 Task: Create in the project AgileFocus and in the Backlog issue 'Develop a new tool for automated testing of mobile application battery consumption and energy efficiency' a child issue 'Email campaign deliverability tracking and analysis', and assign it to team member softage.3@softage.net. Create in the project AgileFocus and in the Backlog issue 'Upgrade the error logging and monitoring capabilities of a web application to improve error detection and resolution' a child issue 'Chatbot conversation user intent analysis and reporting', and assign it to team member softage.4@softage.net
Action: Mouse moved to (668, 507)
Screenshot: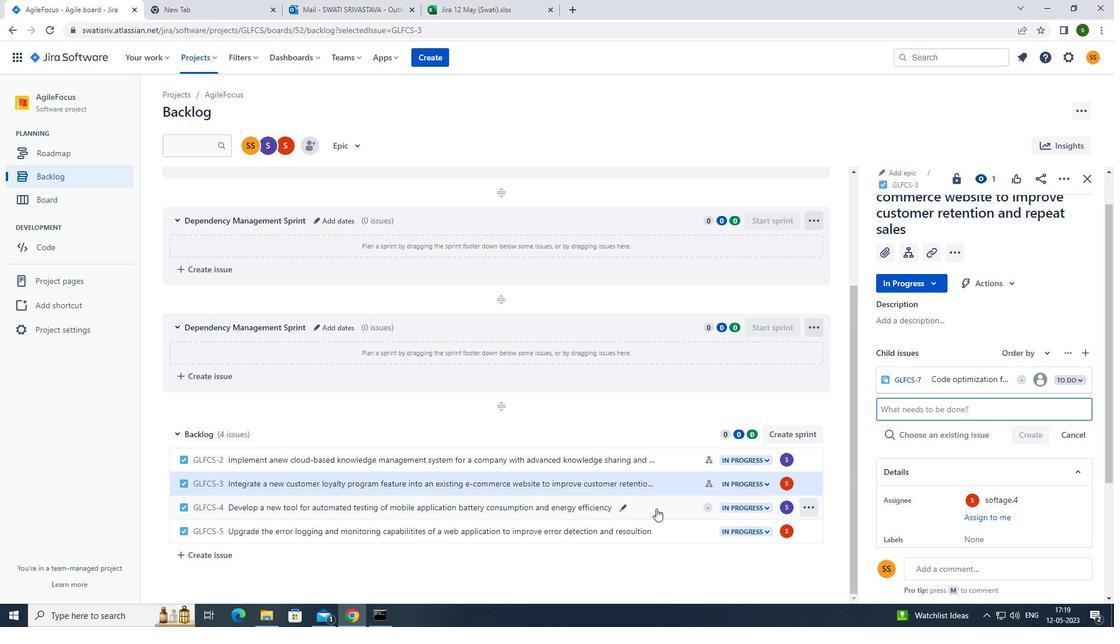 
Action: Mouse pressed left at (668, 507)
Screenshot: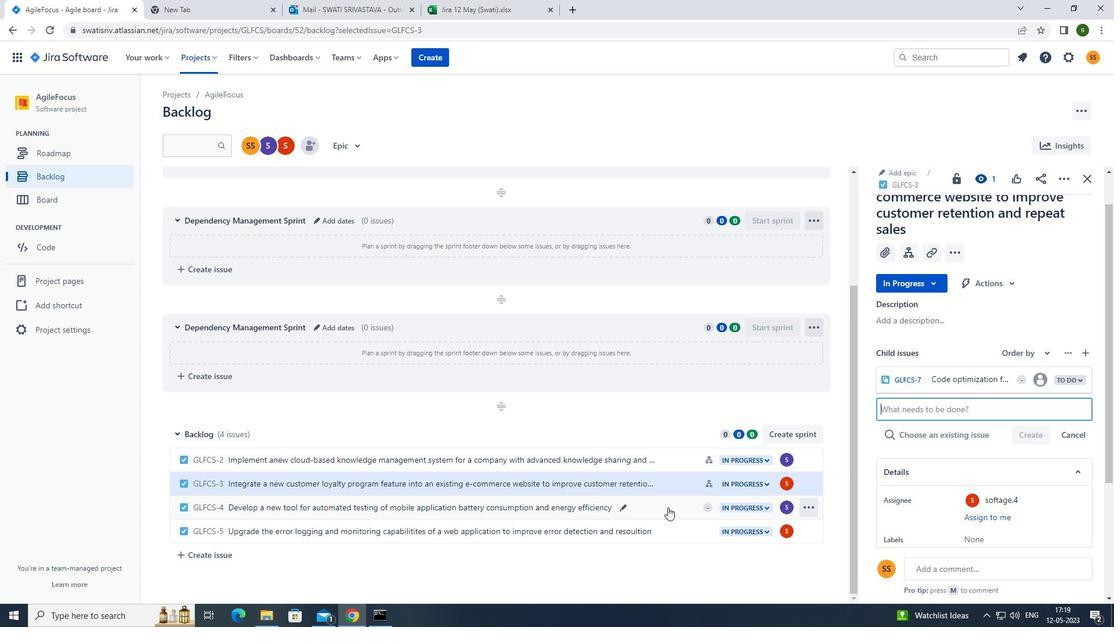 
Action: Mouse moved to (909, 277)
Screenshot: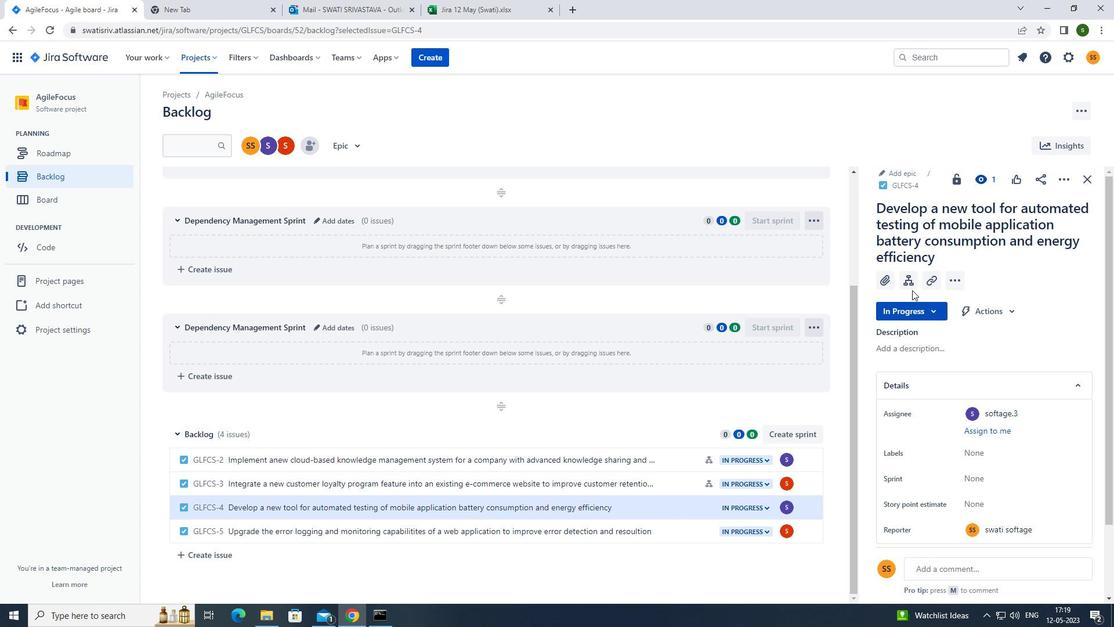 
Action: Mouse pressed left at (909, 277)
Screenshot: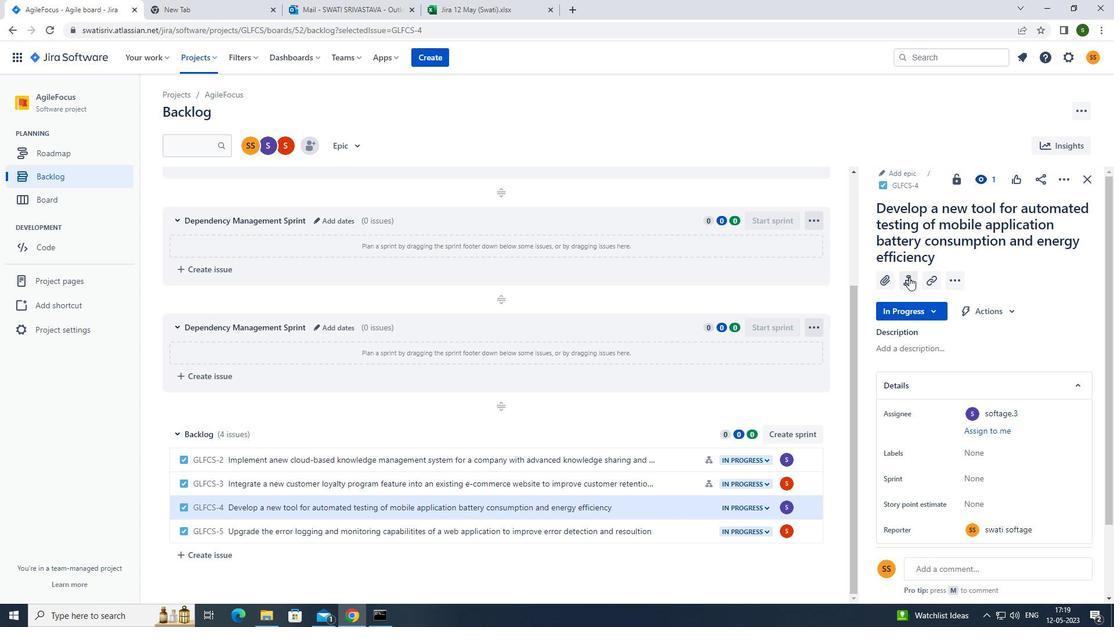 
Action: Mouse moved to (920, 373)
Screenshot: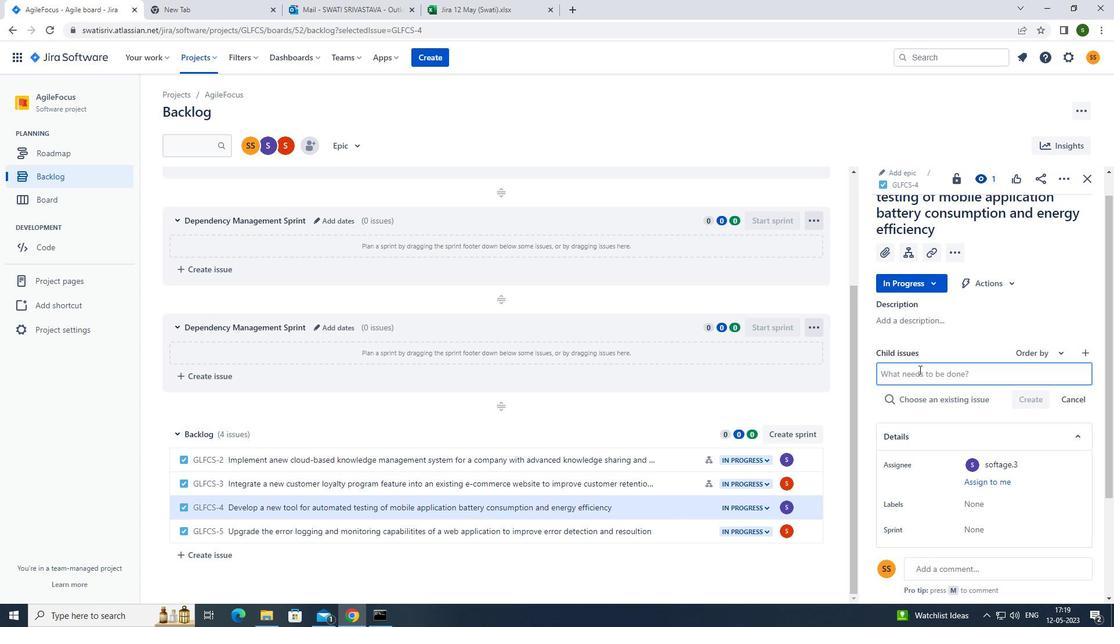 
Action: Mouse pressed left at (920, 373)
Screenshot: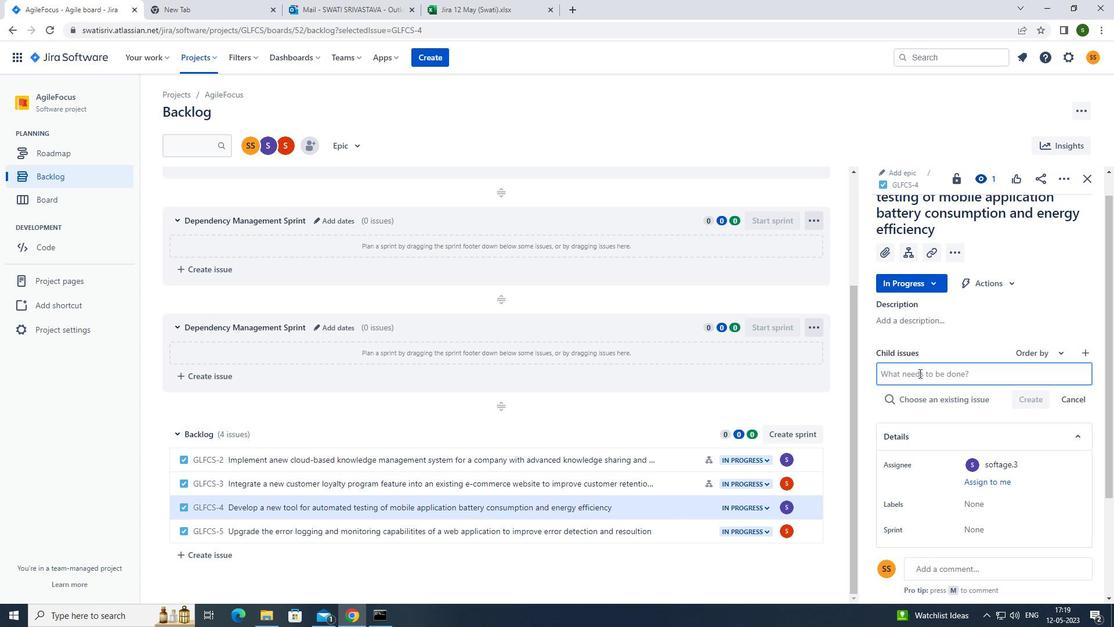 
Action: Key pressed <Key.caps_lock>e<Key.caps_lock>mail<Key.space>campaign<Key.space>deliverability<Key.space>tracking<Key.space>and<Key.space>analysis<Key.enter>
Screenshot: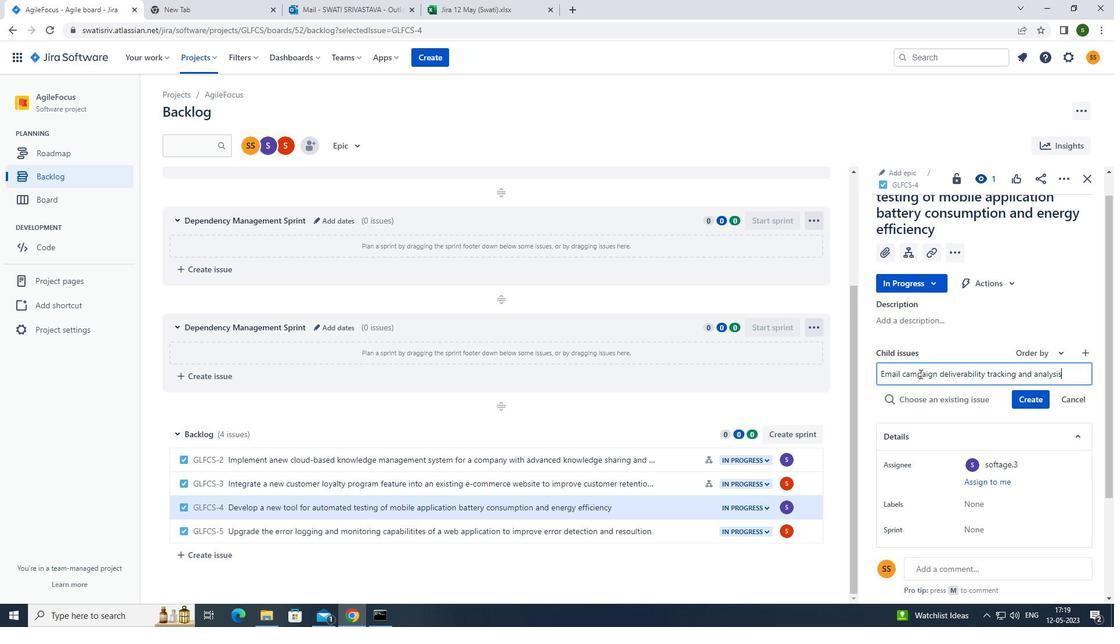 
Action: Mouse moved to (1045, 379)
Screenshot: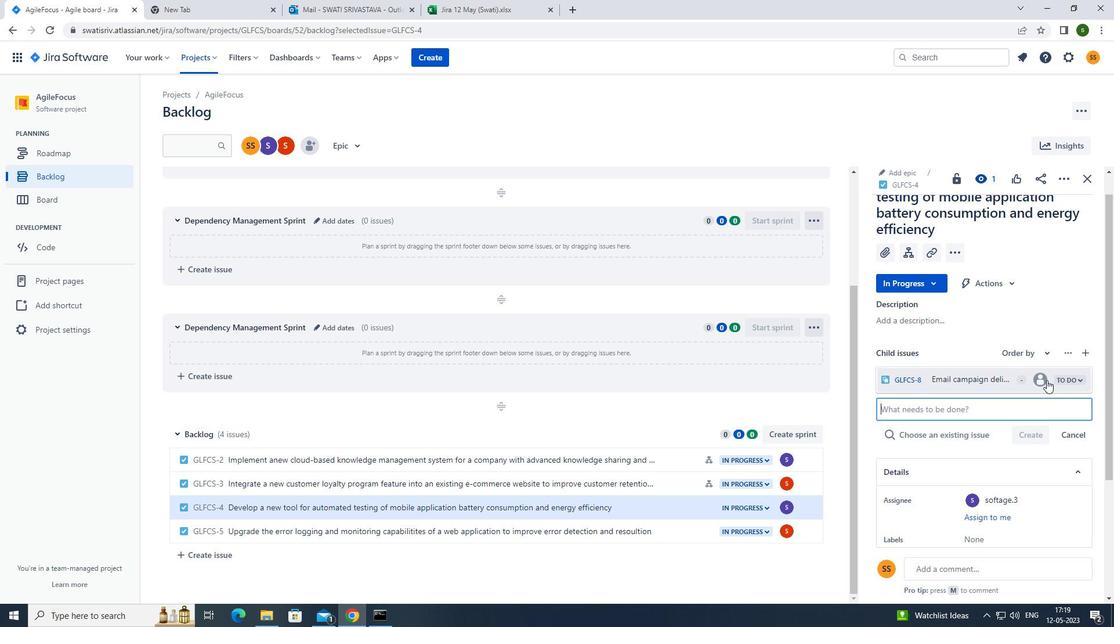 
Action: Mouse pressed left at (1045, 379)
Screenshot: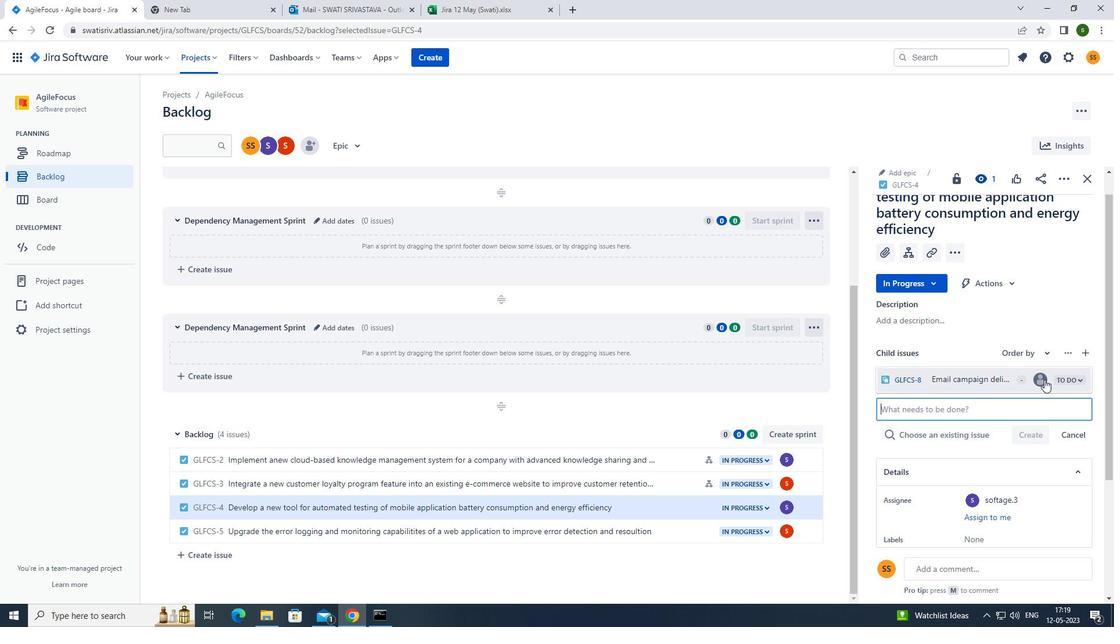 
Action: Mouse moved to (943, 409)
Screenshot: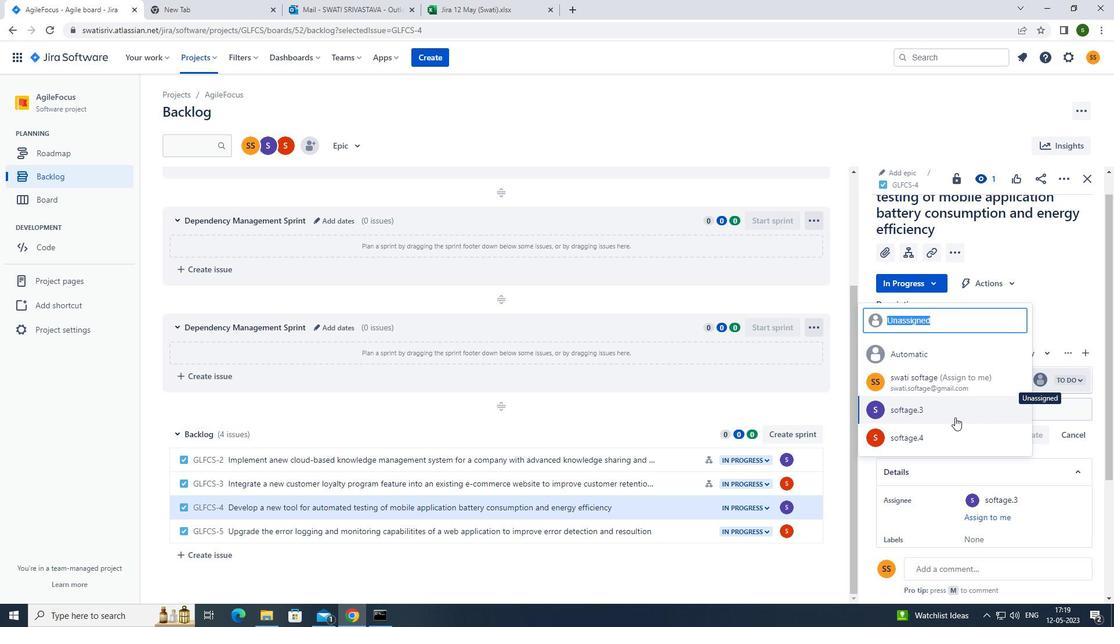 
Action: Mouse pressed left at (943, 409)
Screenshot: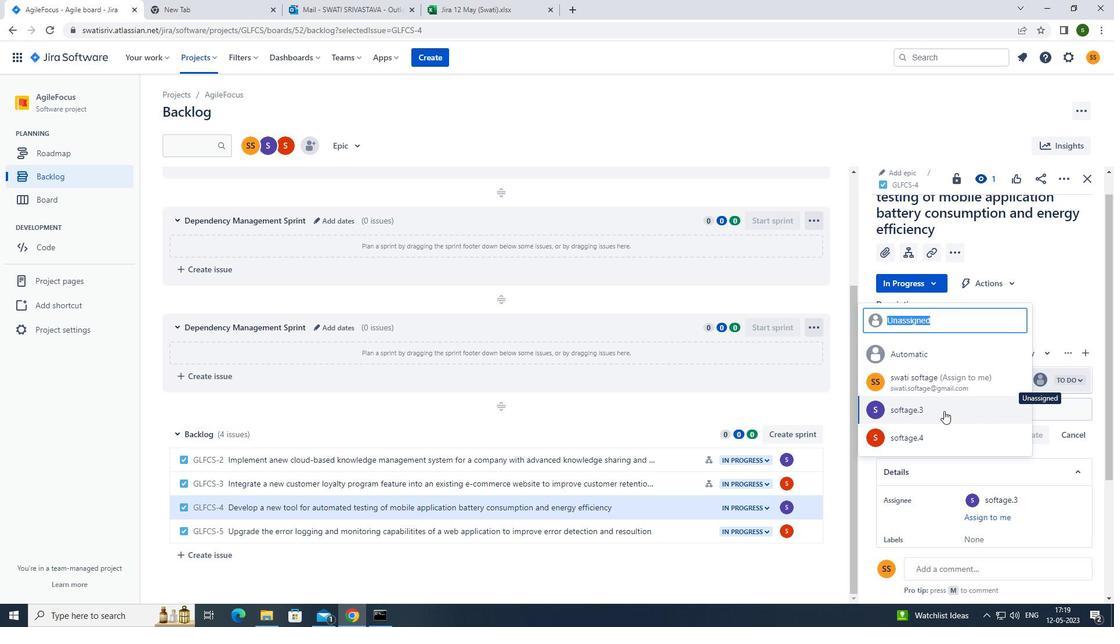 
Action: Mouse moved to (686, 539)
Screenshot: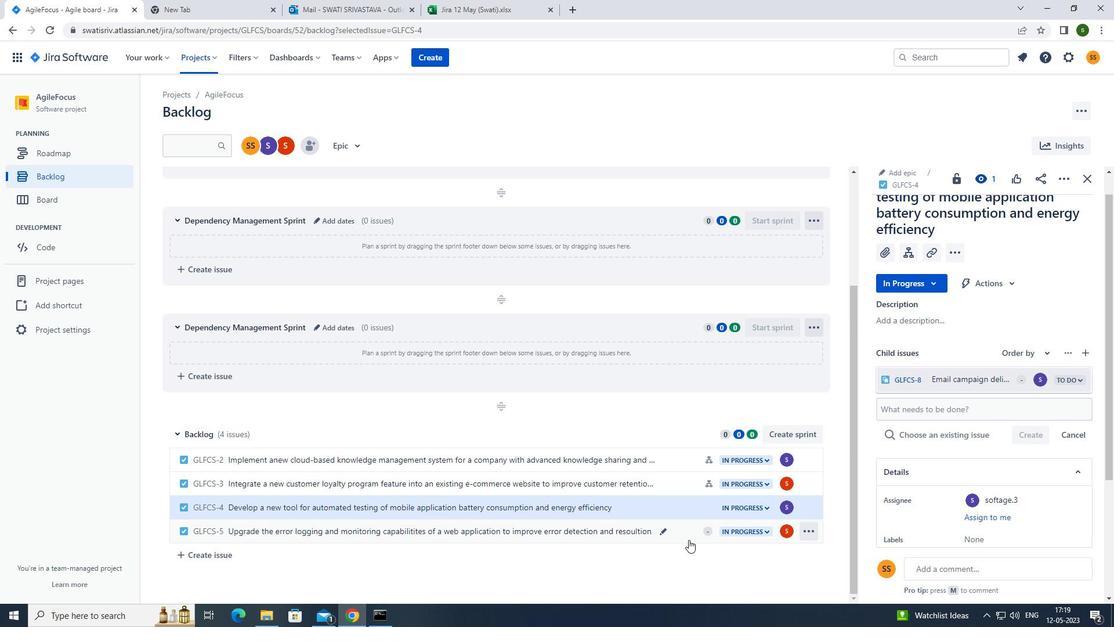 
Action: Mouse pressed left at (686, 539)
Screenshot: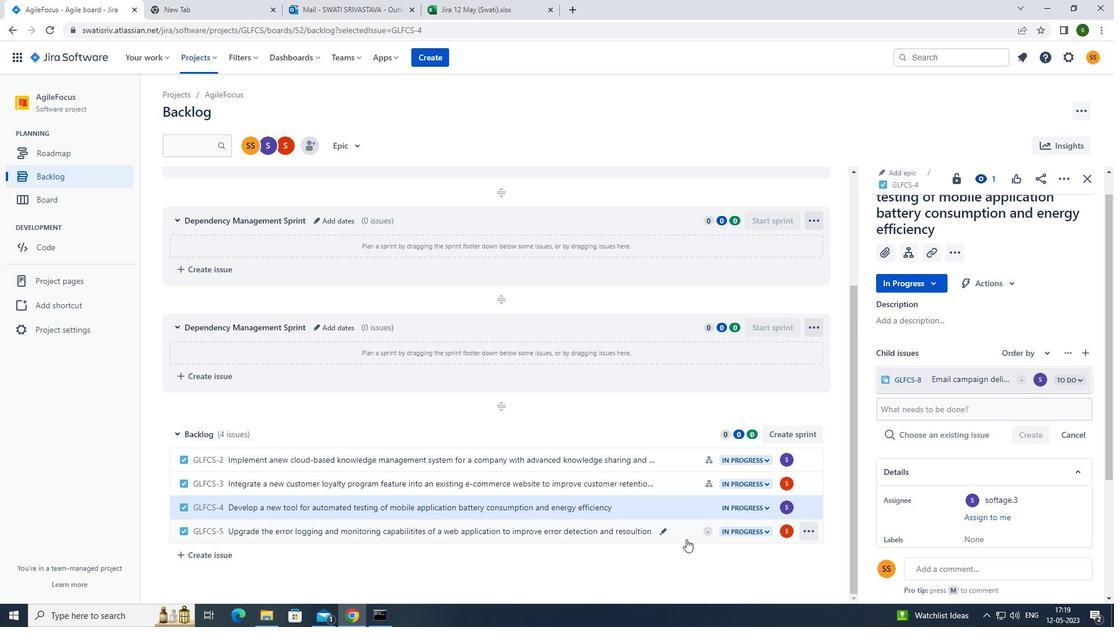 
Action: Mouse moved to (911, 285)
Screenshot: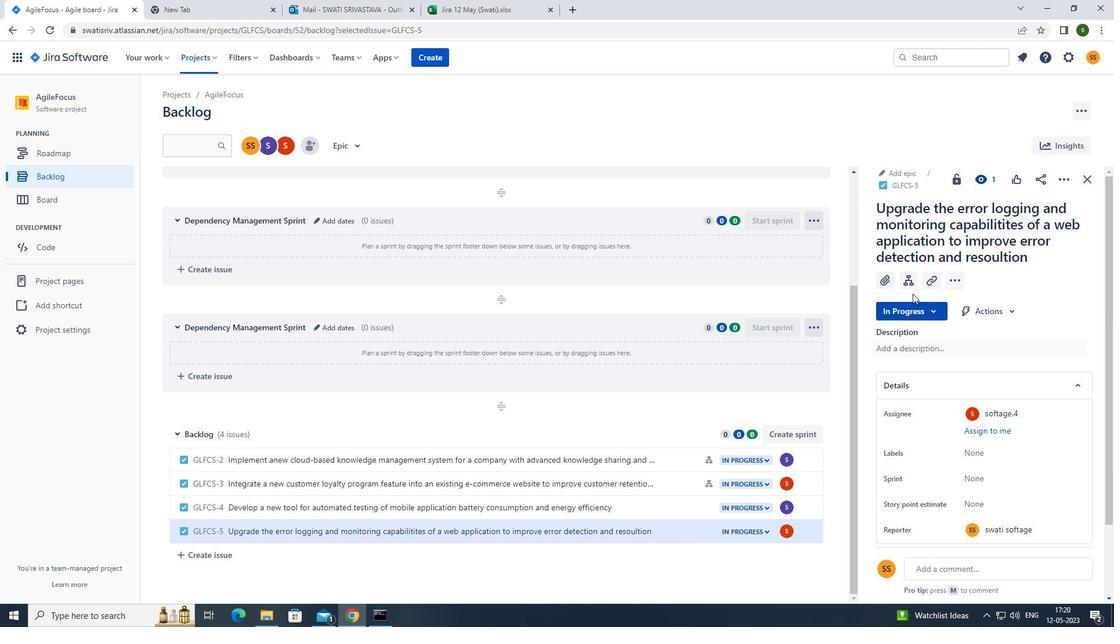 
Action: Mouse pressed left at (911, 285)
Screenshot: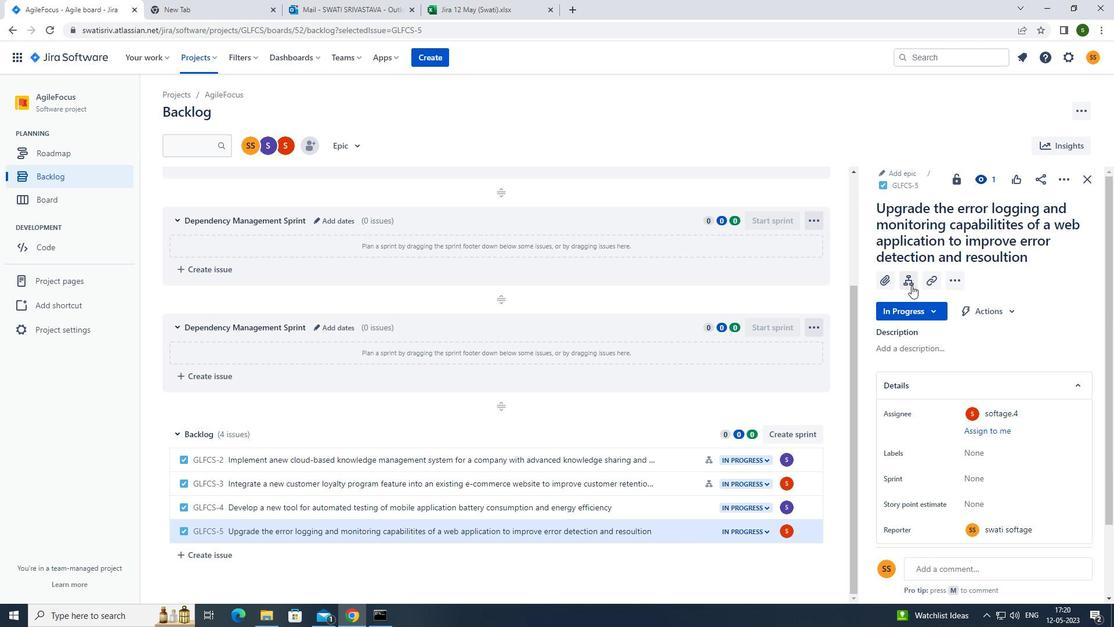 
Action: Mouse moved to (941, 371)
Screenshot: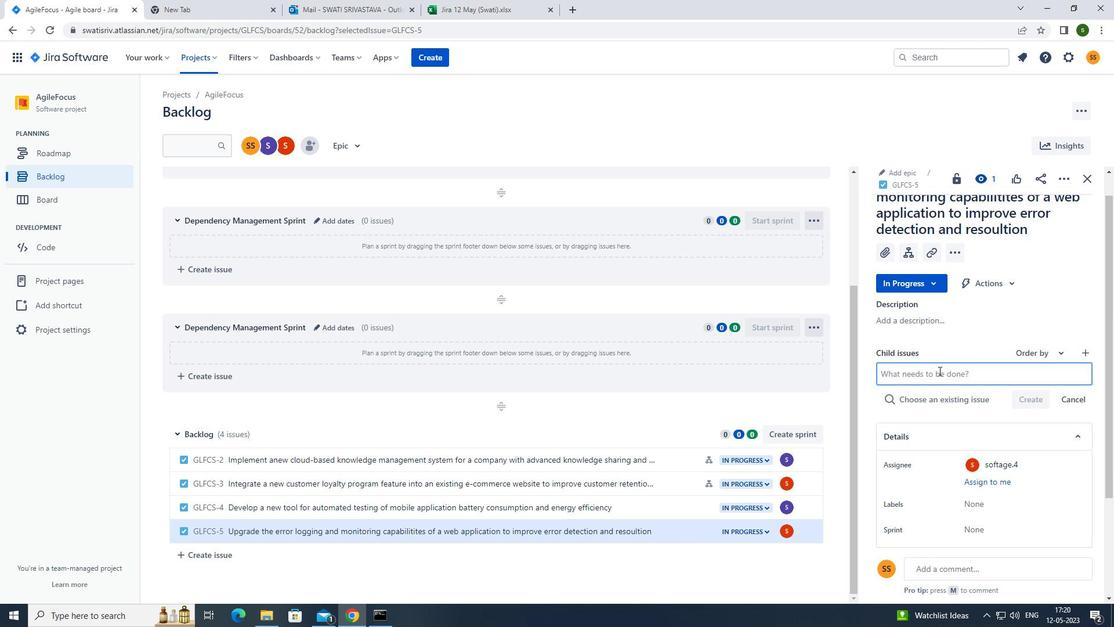 
Action: Mouse pressed left at (941, 371)
Screenshot: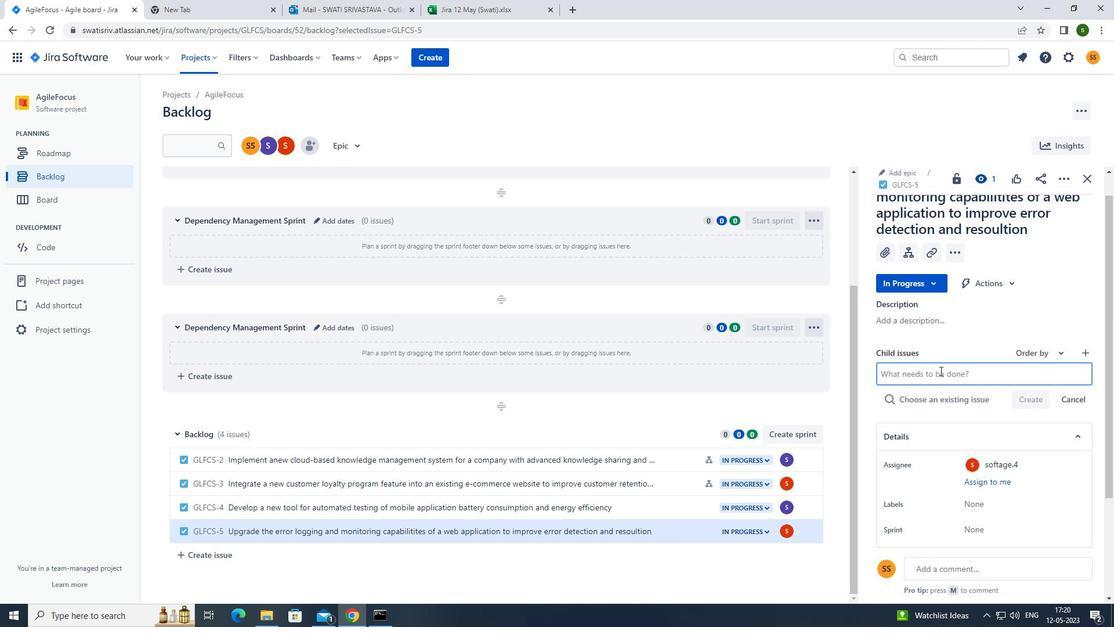 
Action: Key pressed <Key.caps_lock>c<Key.caps_lock>hatbot<Key.space>conversation<Key.space>user<Key.space>intent<Key.space>analysis<Key.space>and<Key.space>reporting<Key.enter>
Screenshot: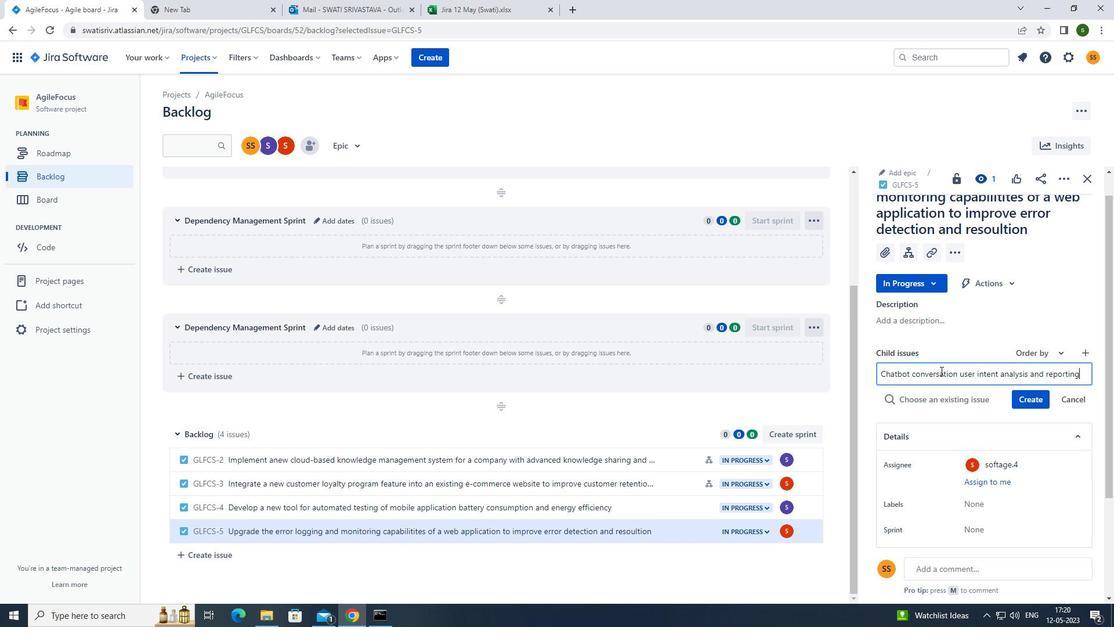 
Action: Mouse moved to (1077, 379)
Screenshot: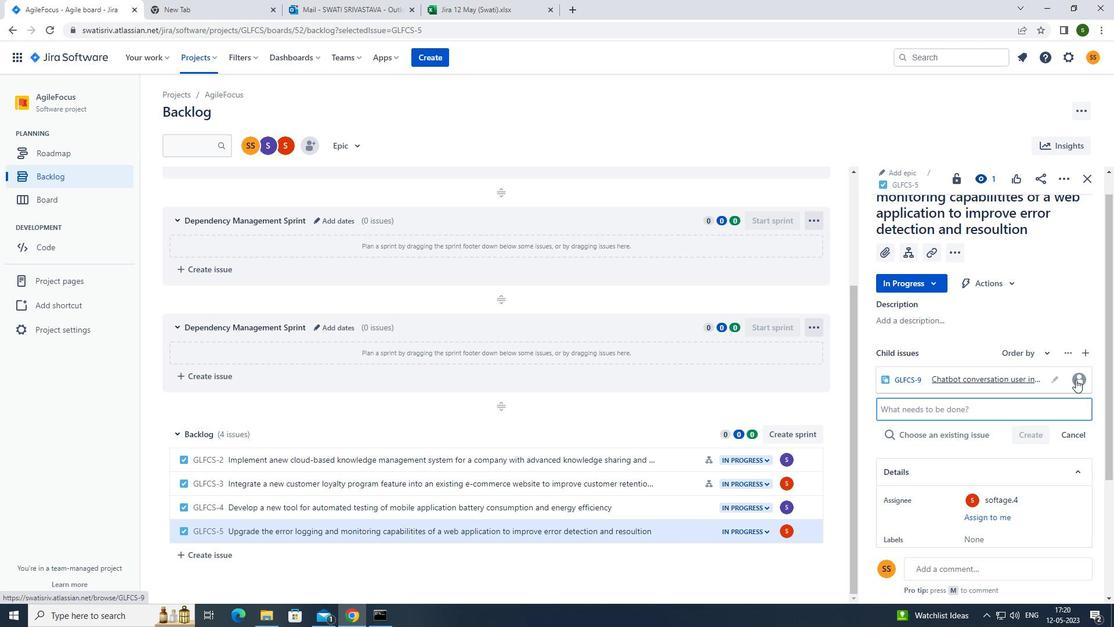 
Action: Mouse pressed left at (1077, 379)
Screenshot: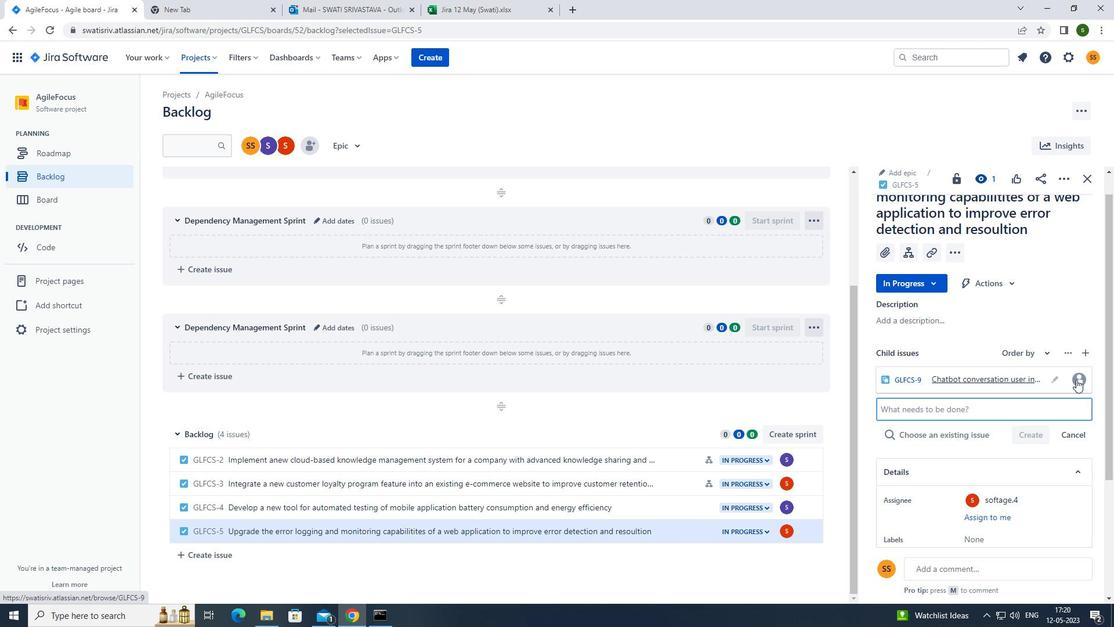 
Action: Mouse moved to (993, 324)
Screenshot: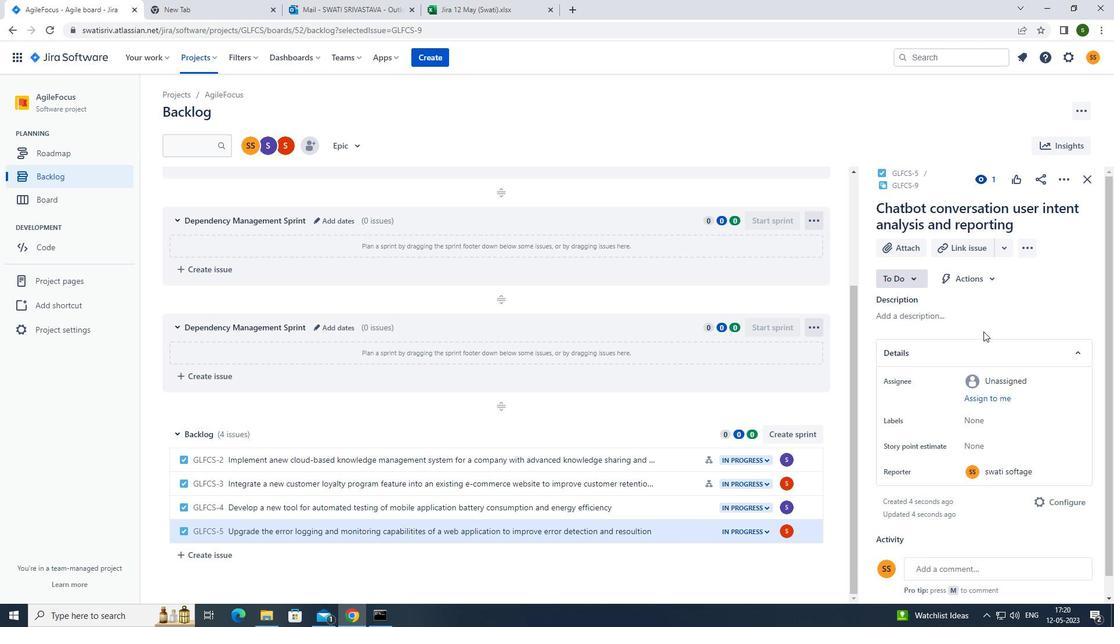 
Action: Mouse scrolled (993, 324) with delta (0, 0)
Screenshot: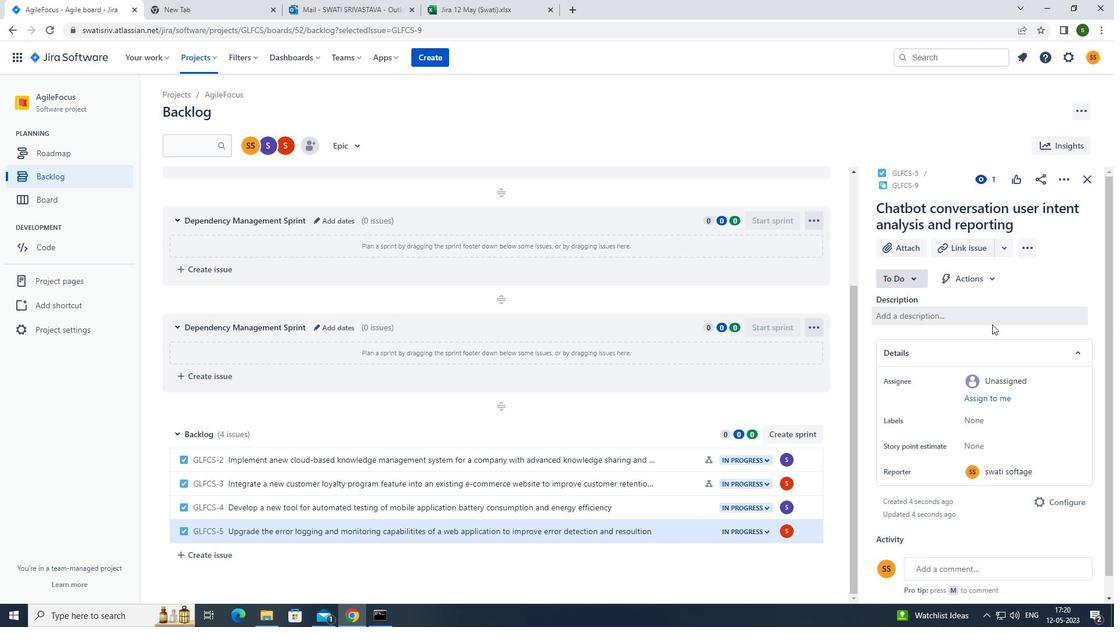 
Action: Mouse scrolled (993, 324) with delta (0, 0)
Screenshot: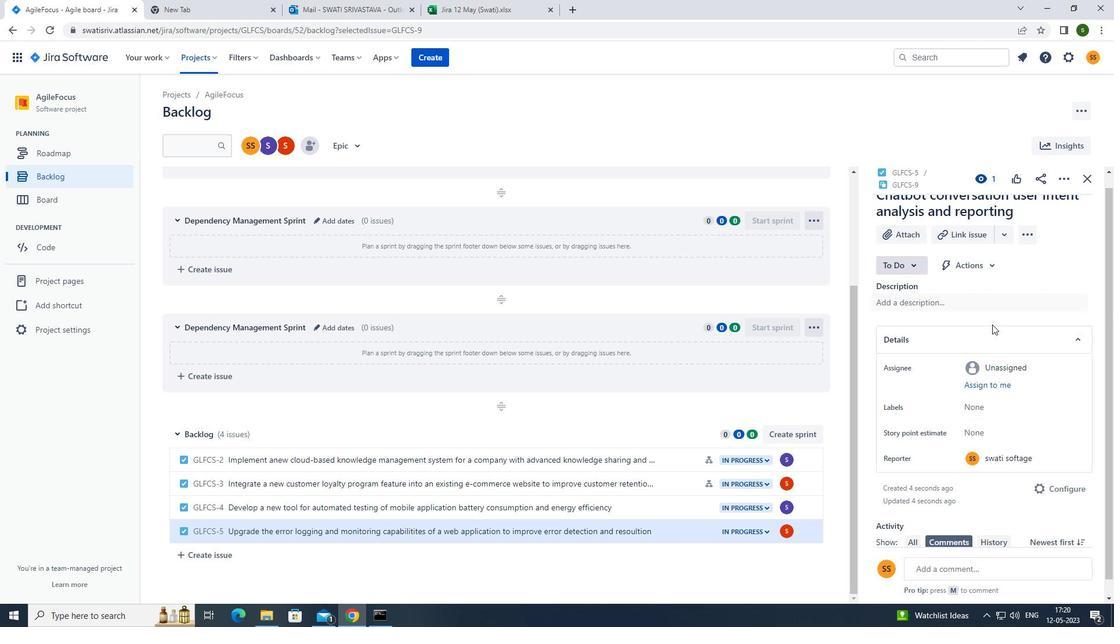 
Action: Mouse moved to (713, 538)
Screenshot: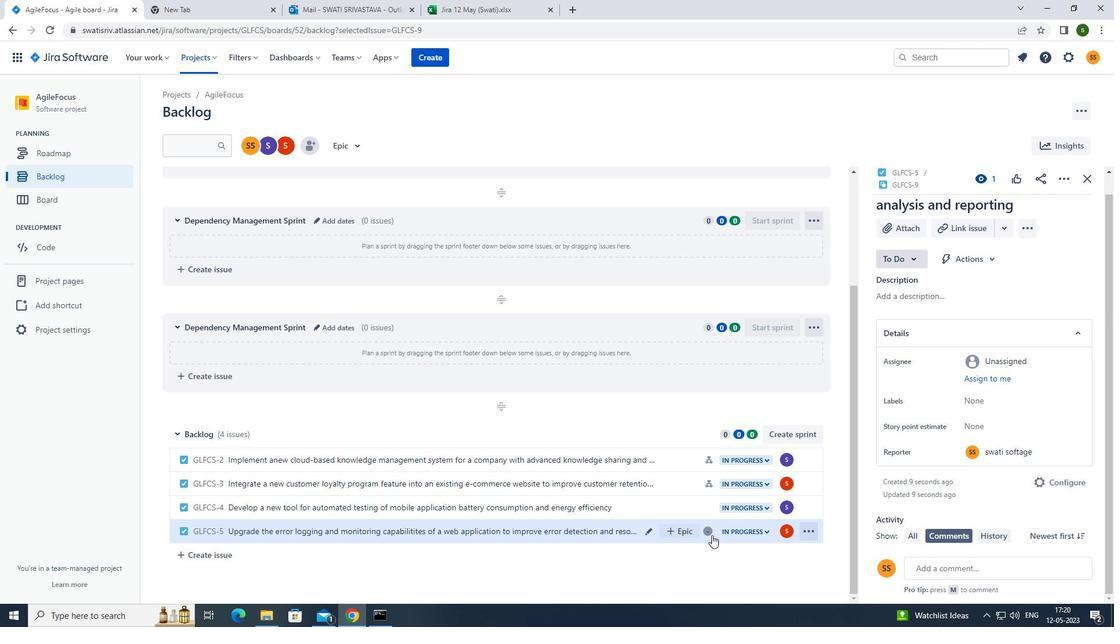 
Action: Mouse pressed left at (713, 538)
Screenshot: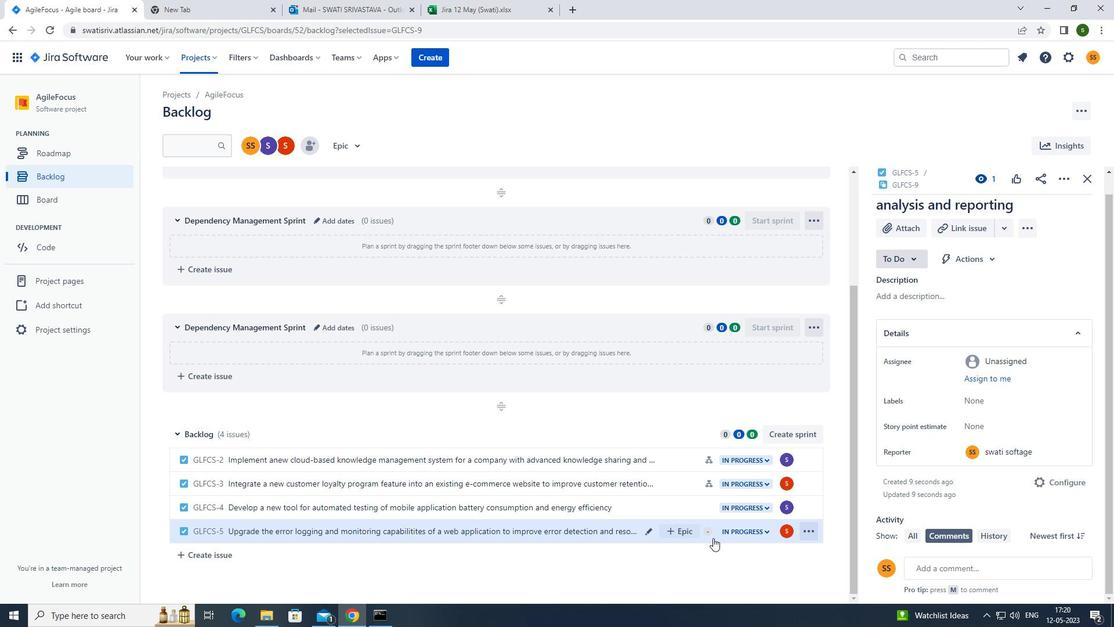 
Action: Mouse moved to (906, 278)
Screenshot: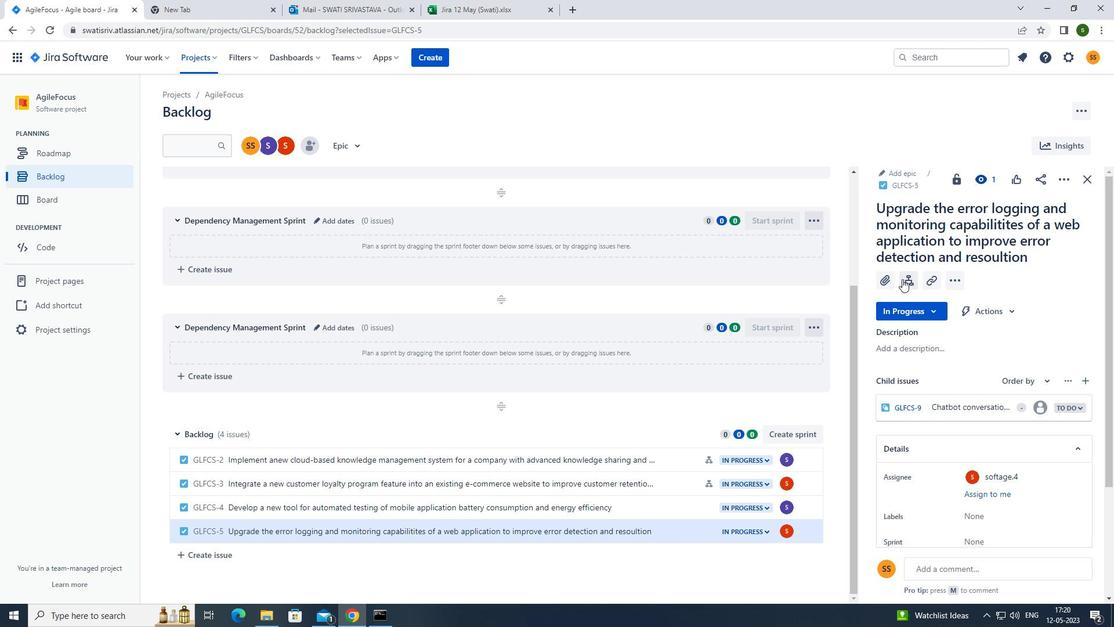 
Action: Mouse pressed left at (906, 278)
Screenshot: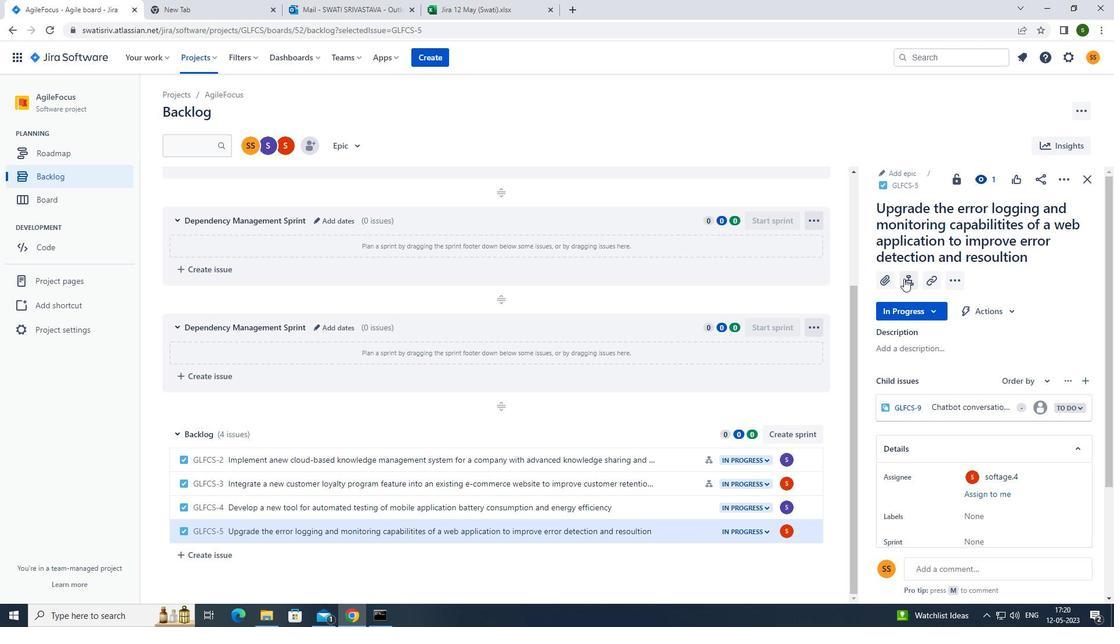 
Action: Mouse moved to (1042, 344)
Screenshot: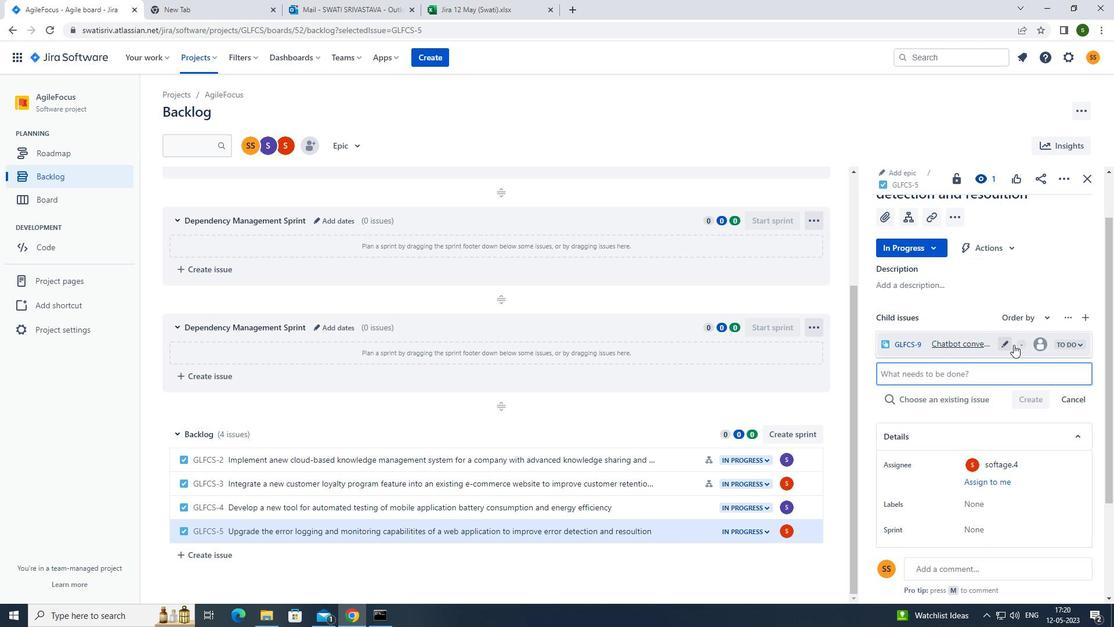 
Action: Mouse pressed left at (1042, 344)
Screenshot: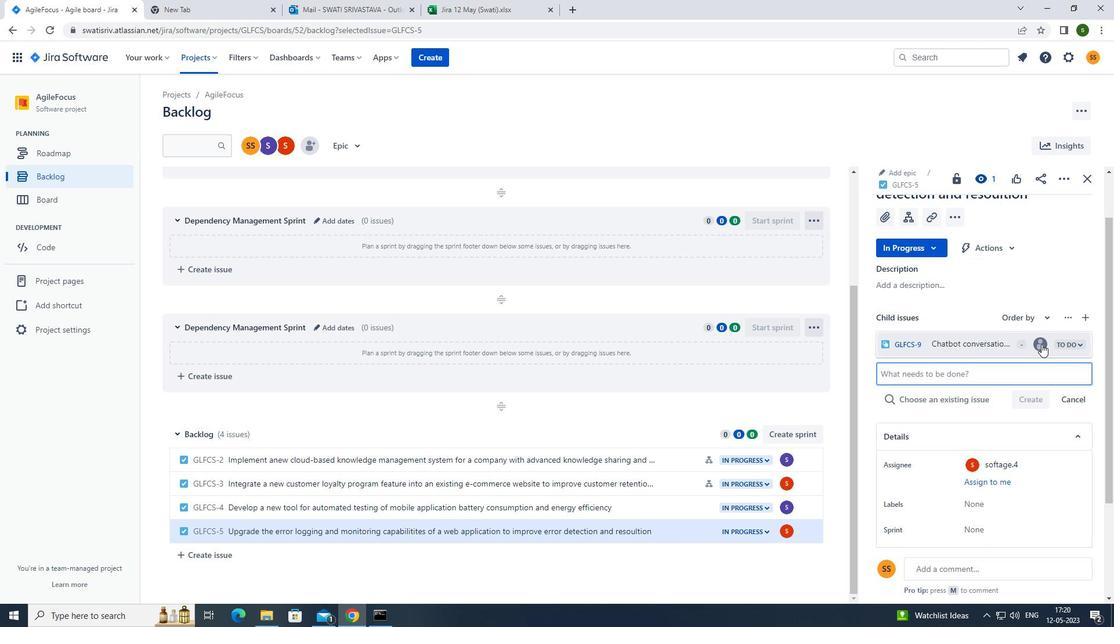 
Action: Mouse moved to (936, 402)
Screenshot: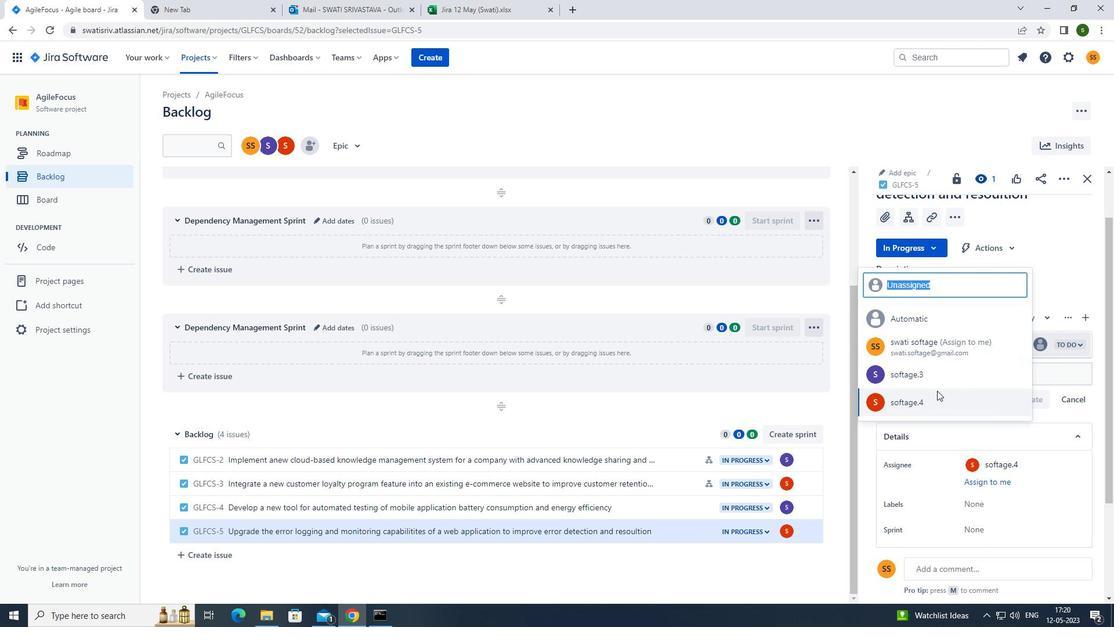 
Action: Mouse pressed left at (936, 402)
Screenshot: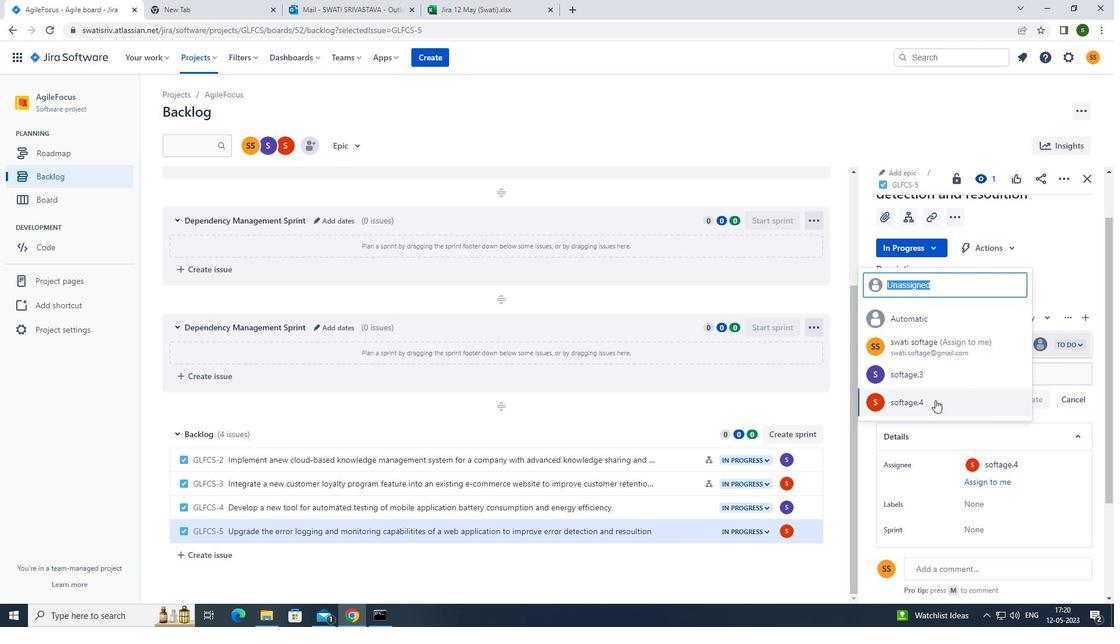 
Action: Mouse moved to (937, 401)
Screenshot: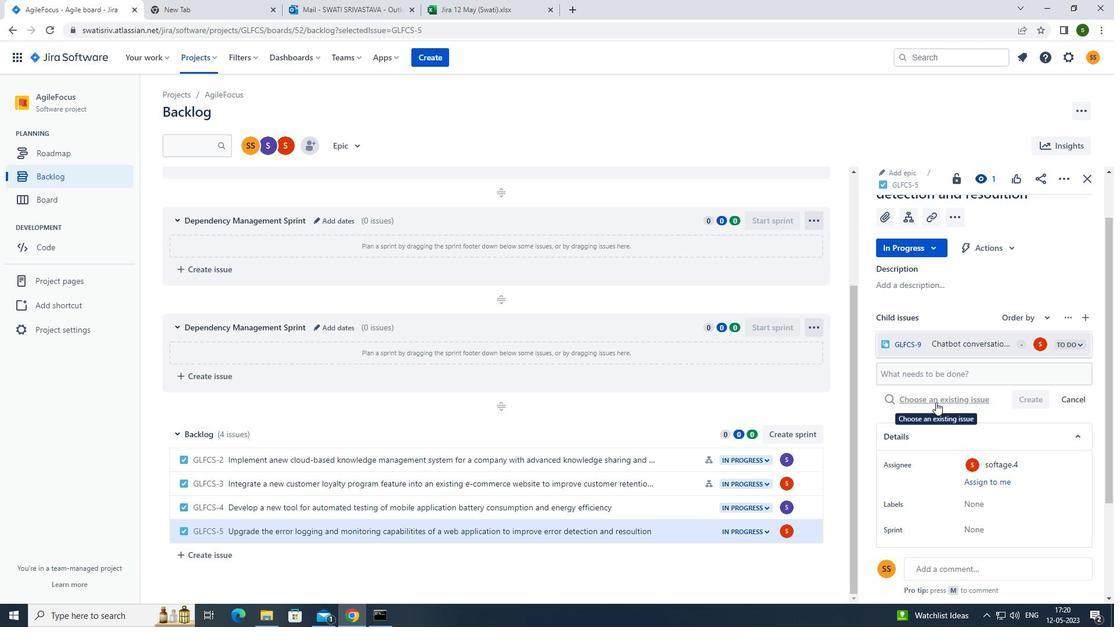 
